 Task: Create a rule from the Agile list, Priority changed -> Complete task in the project AgileFever if Priority Cleared then Complete Task
Action: Mouse moved to (1192, 205)
Screenshot: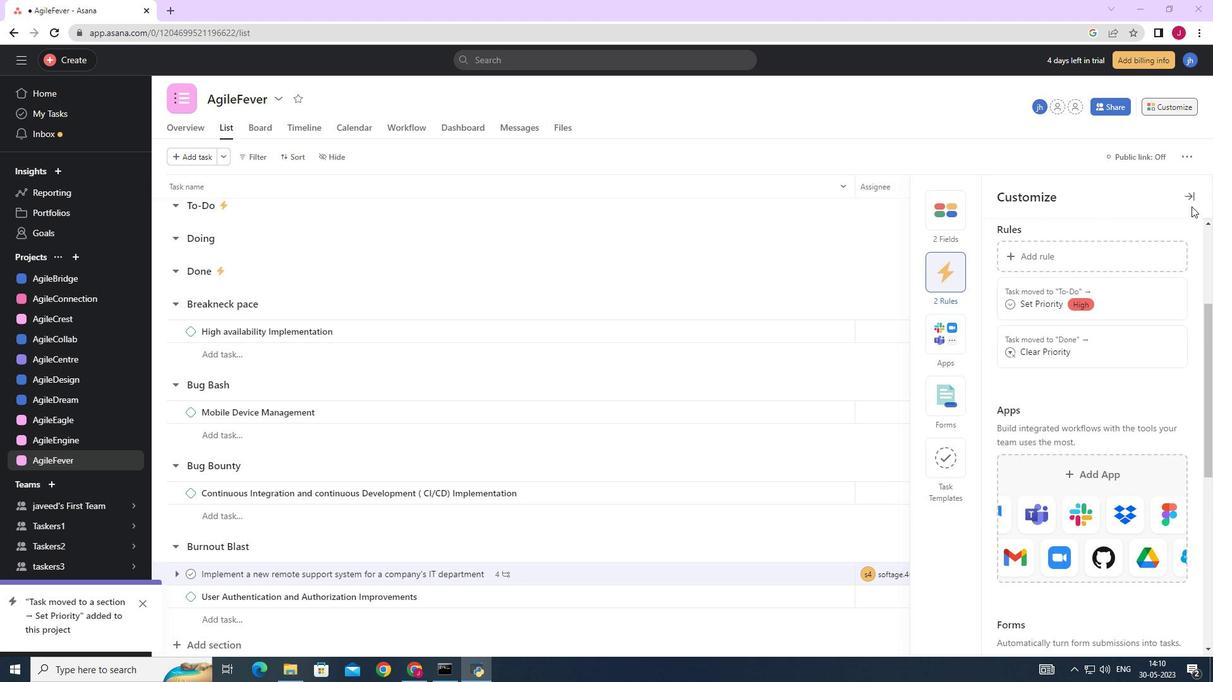 
Action: Mouse pressed left at (1192, 205)
Screenshot: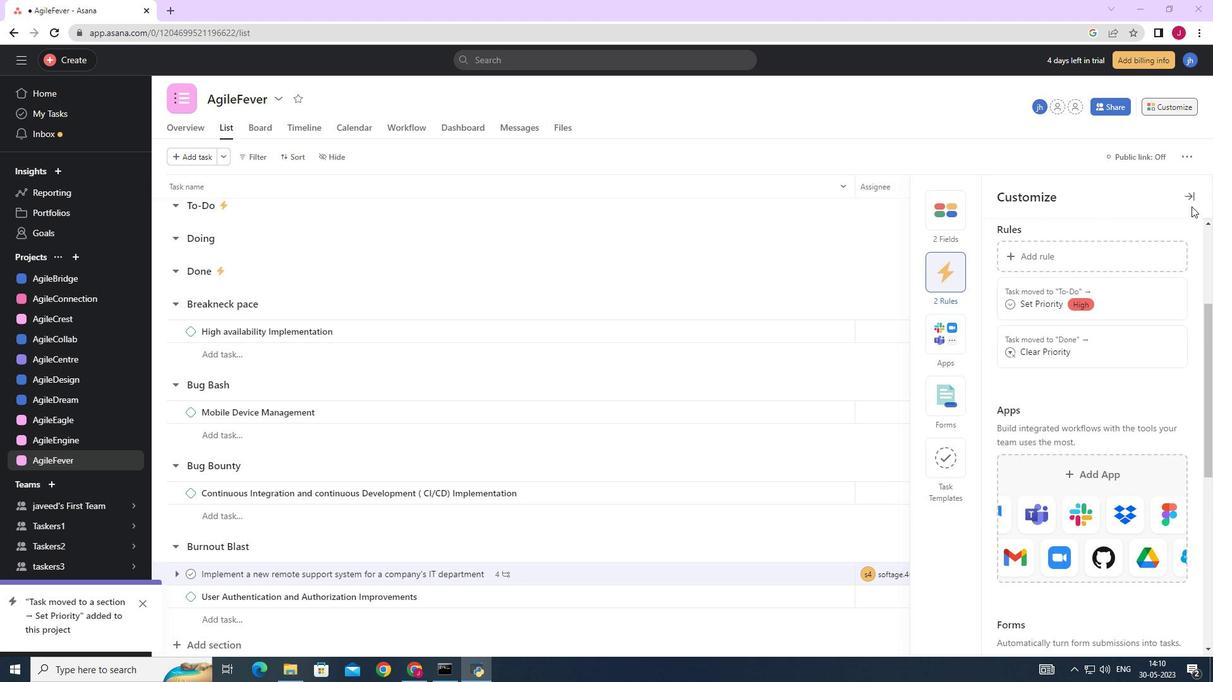 
Action: Mouse moved to (1193, 199)
Screenshot: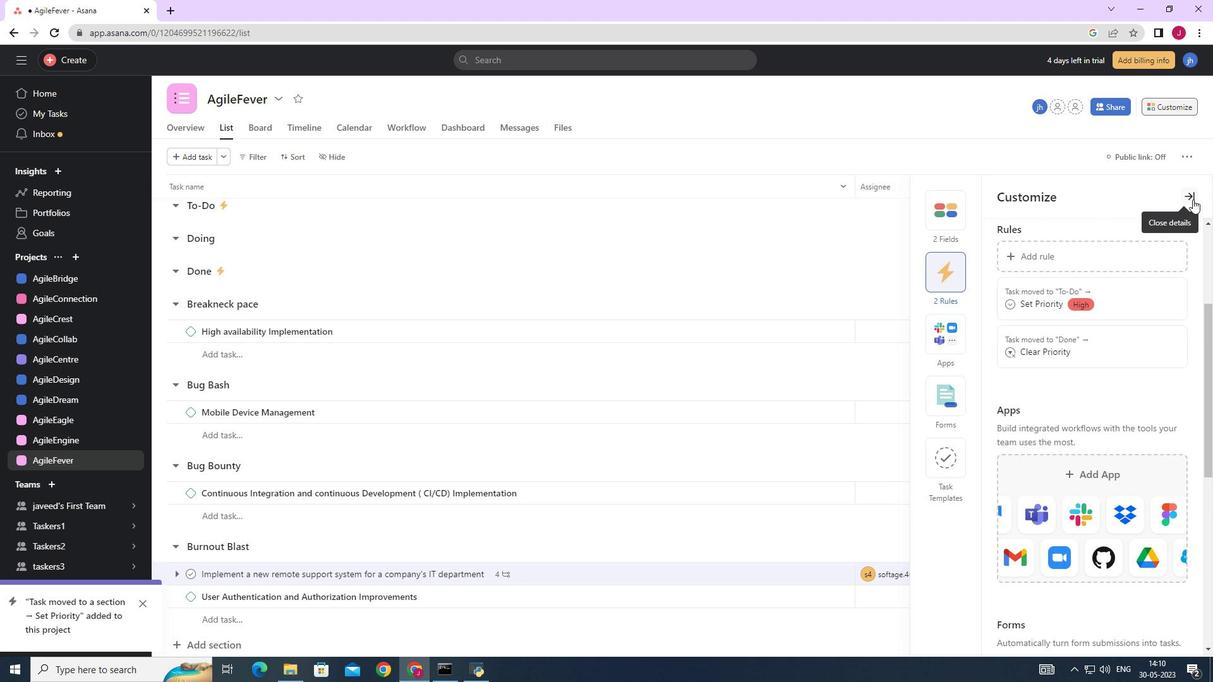 
Action: Mouse pressed left at (1193, 199)
Screenshot: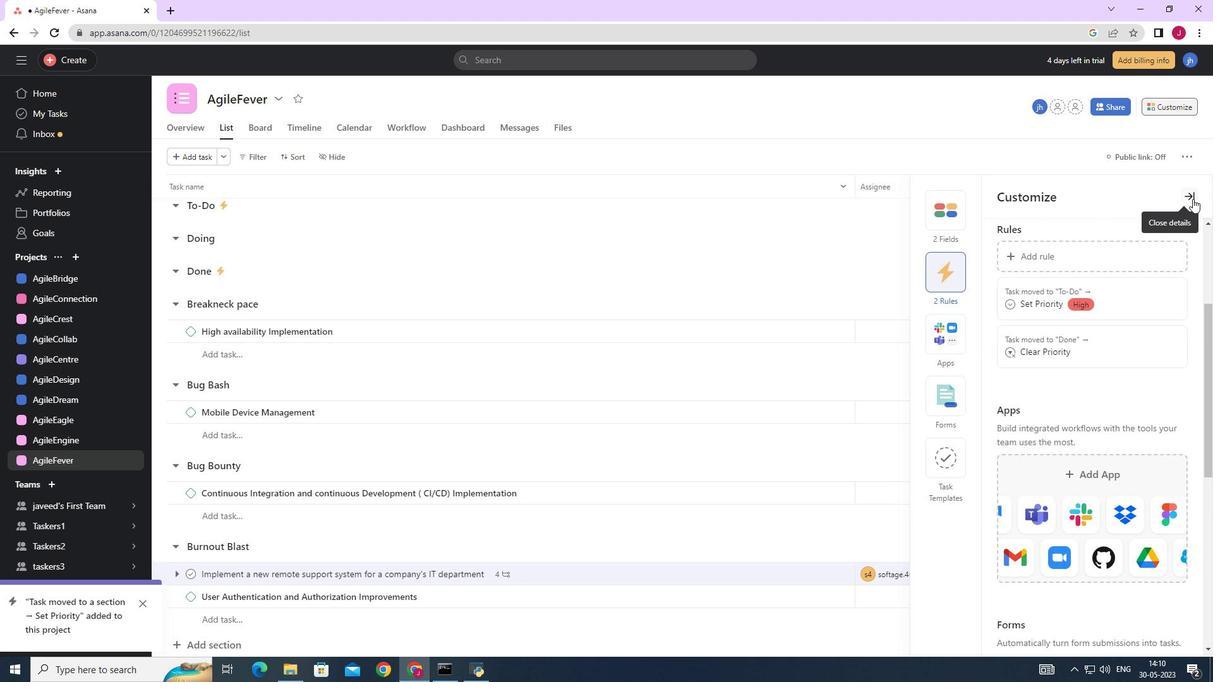 
Action: Mouse moved to (1165, 104)
Screenshot: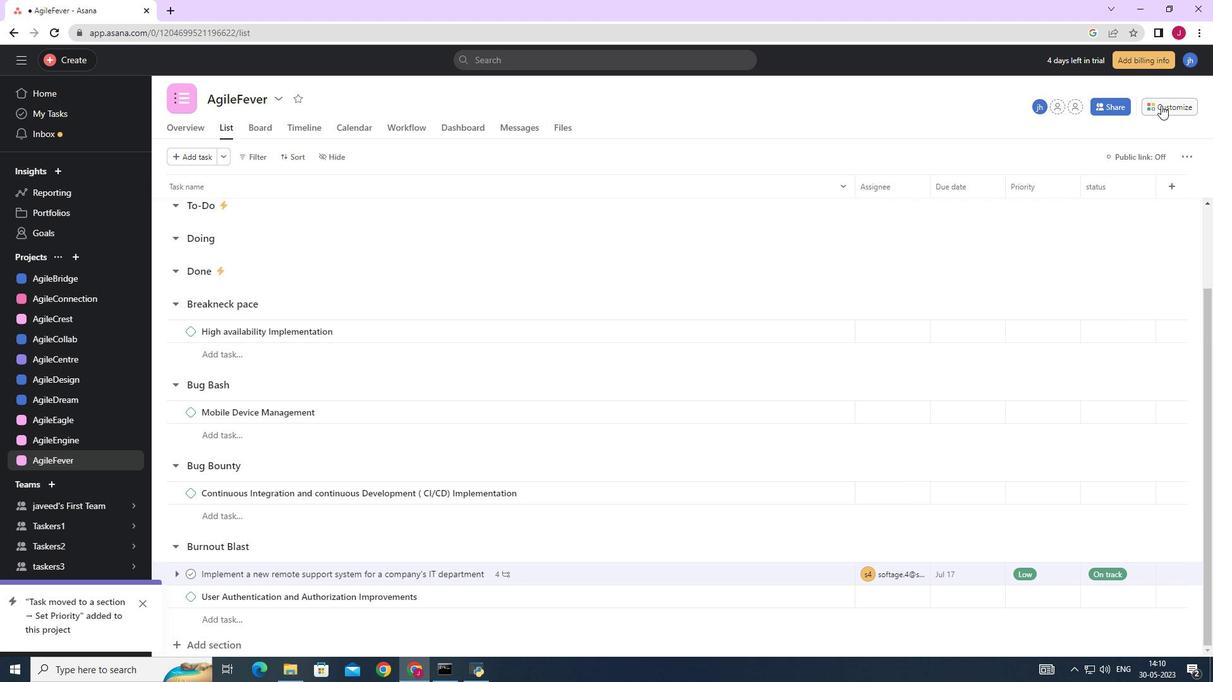
Action: Mouse pressed left at (1165, 104)
Screenshot: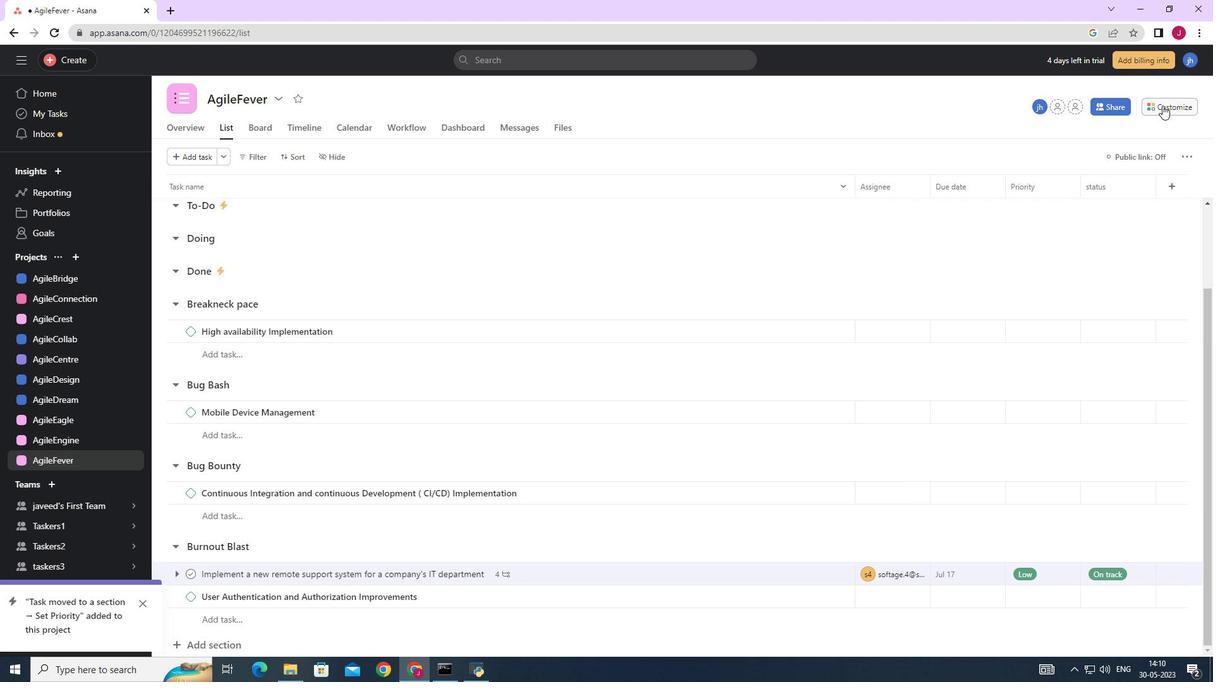 
Action: Mouse moved to (945, 271)
Screenshot: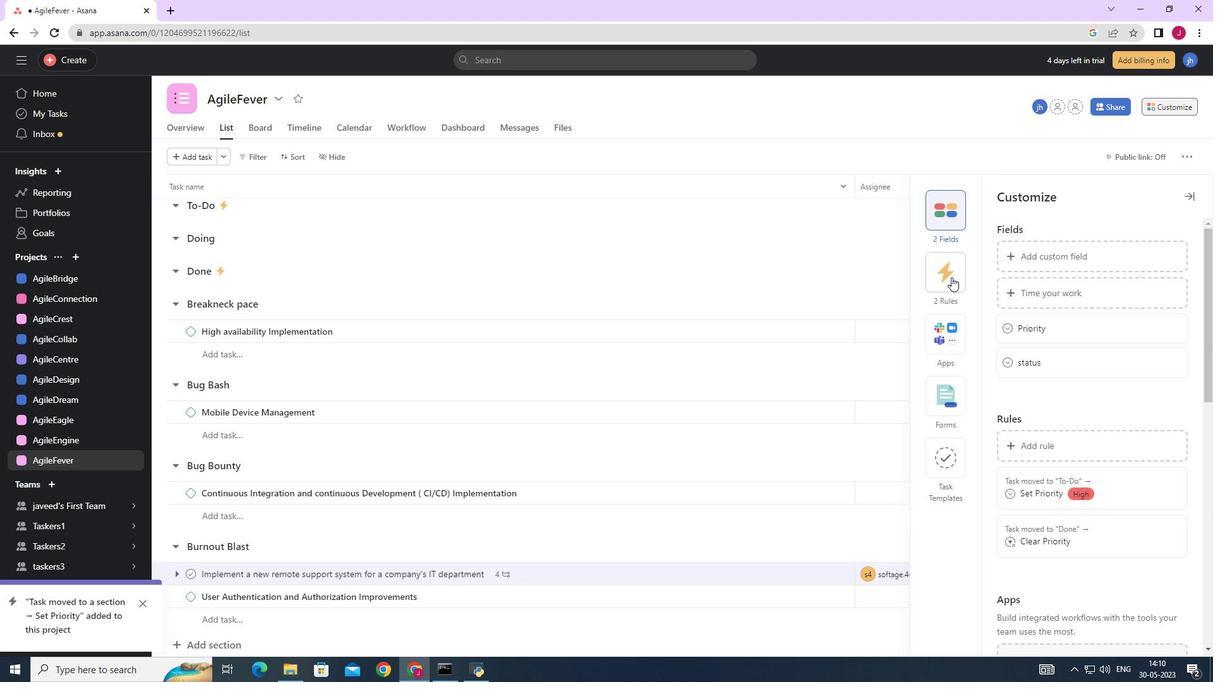 
Action: Mouse pressed left at (945, 271)
Screenshot: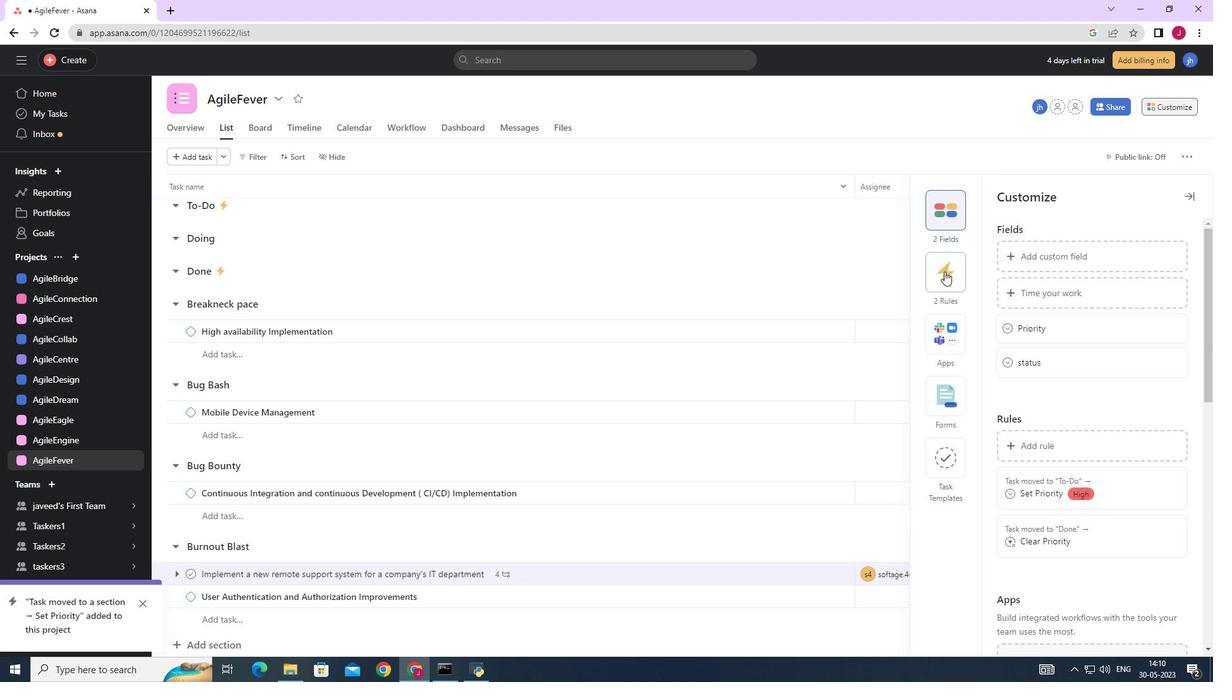
Action: Mouse moved to (1039, 251)
Screenshot: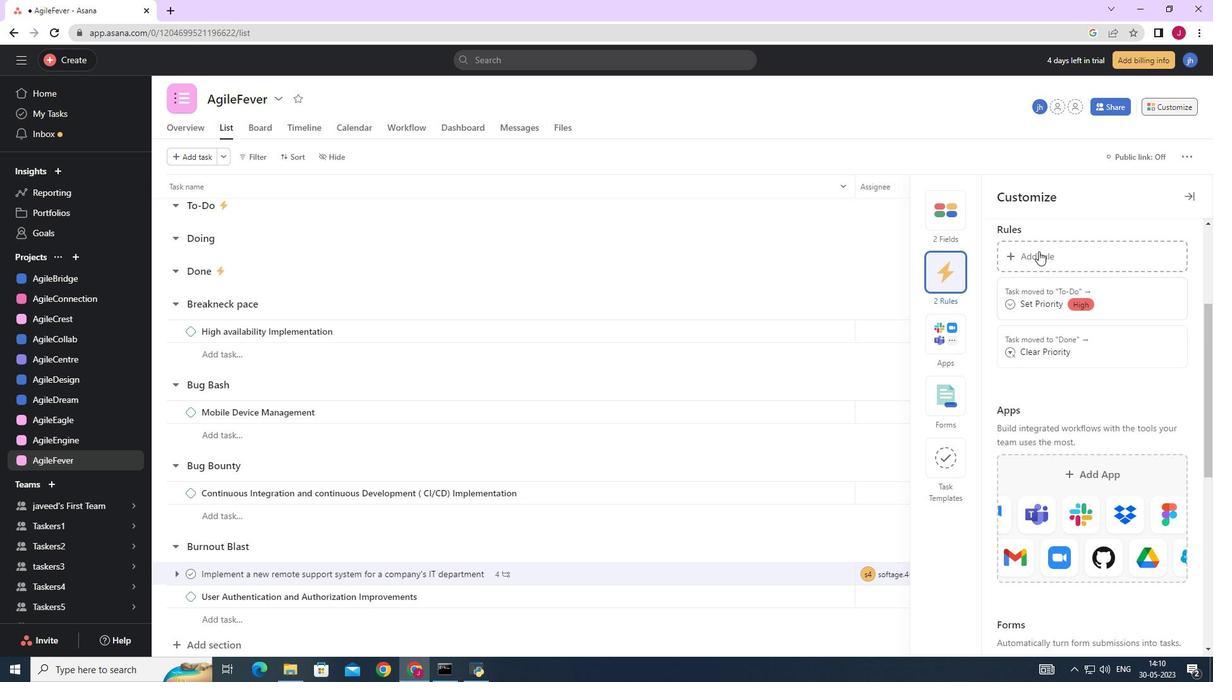 
Action: Mouse pressed left at (1039, 251)
Screenshot: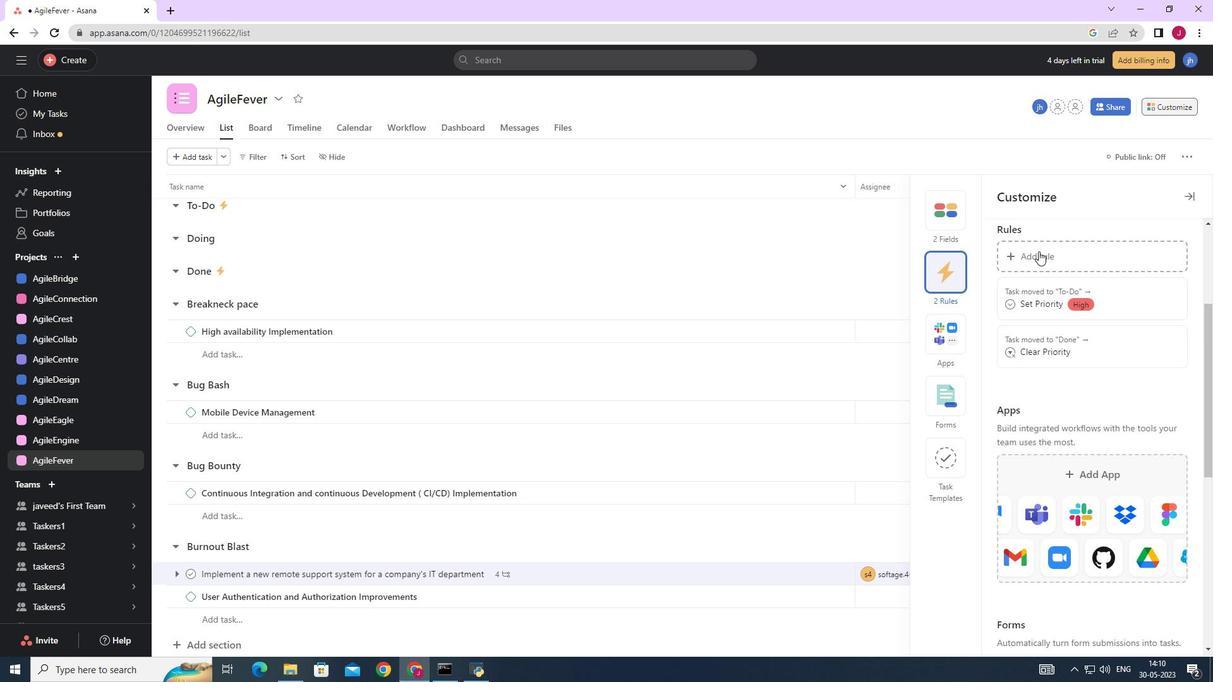 
Action: Mouse moved to (273, 164)
Screenshot: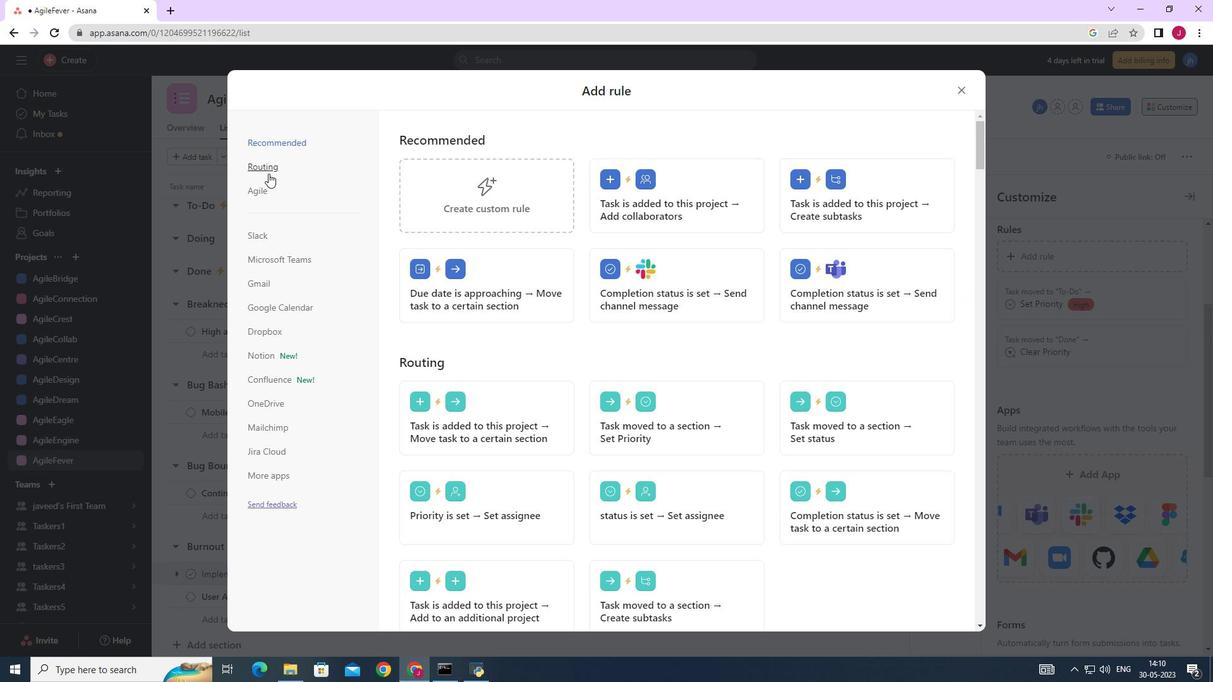 
Action: Mouse pressed left at (273, 164)
Screenshot: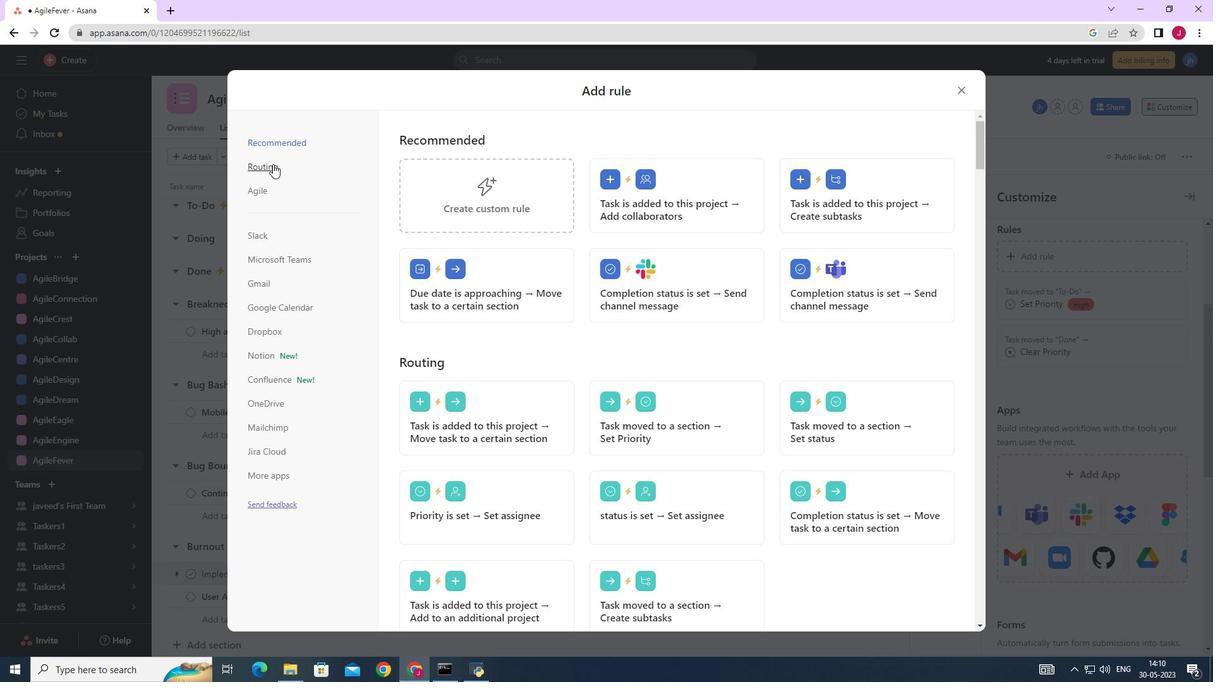 
Action: Mouse moved to (697, 190)
Screenshot: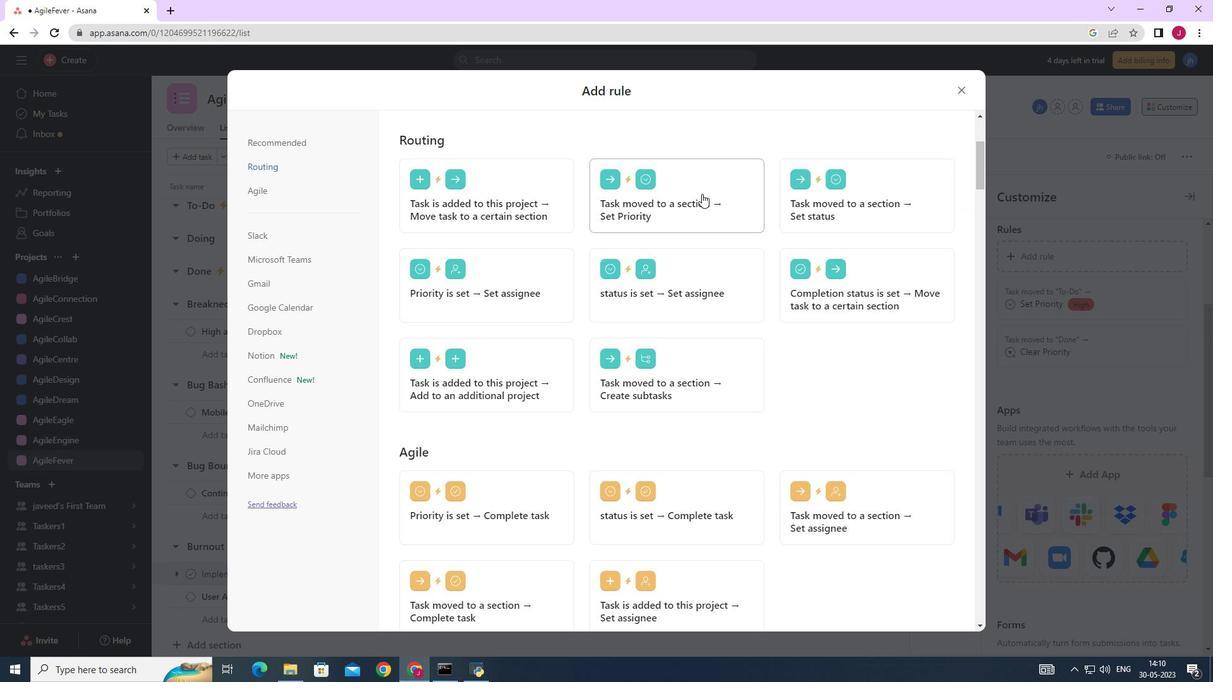 
Action: Mouse pressed left at (697, 190)
Screenshot: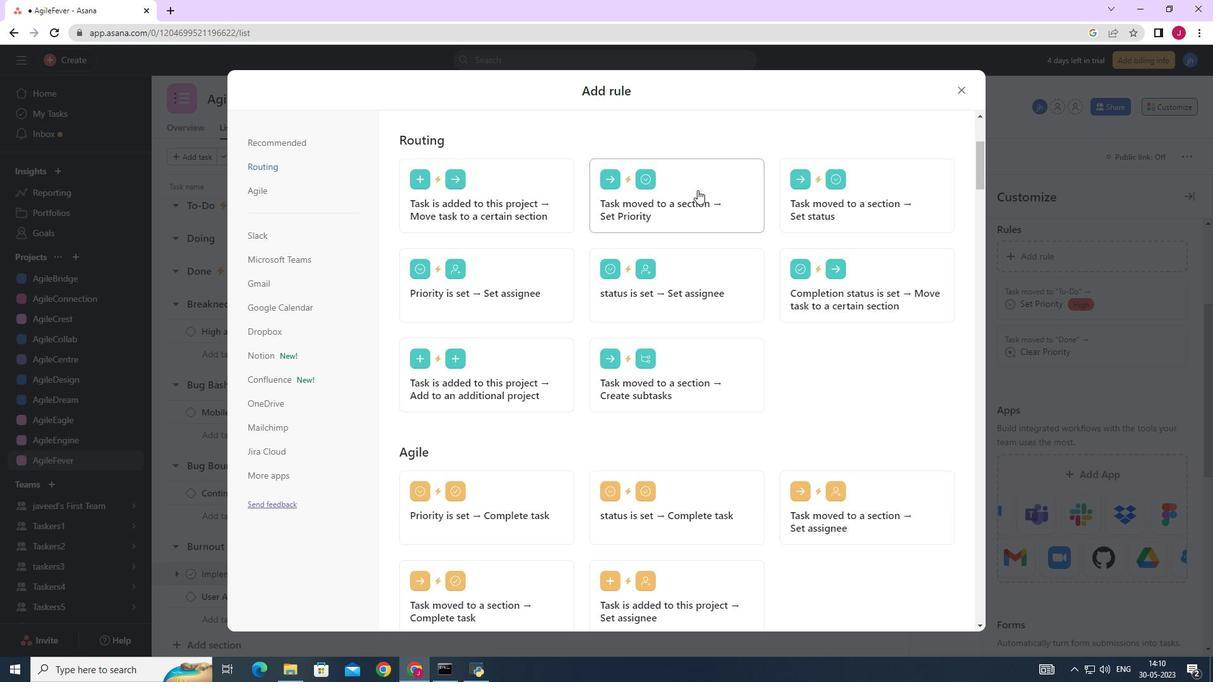 
Action: Mouse moved to (963, 85)
Screenshot: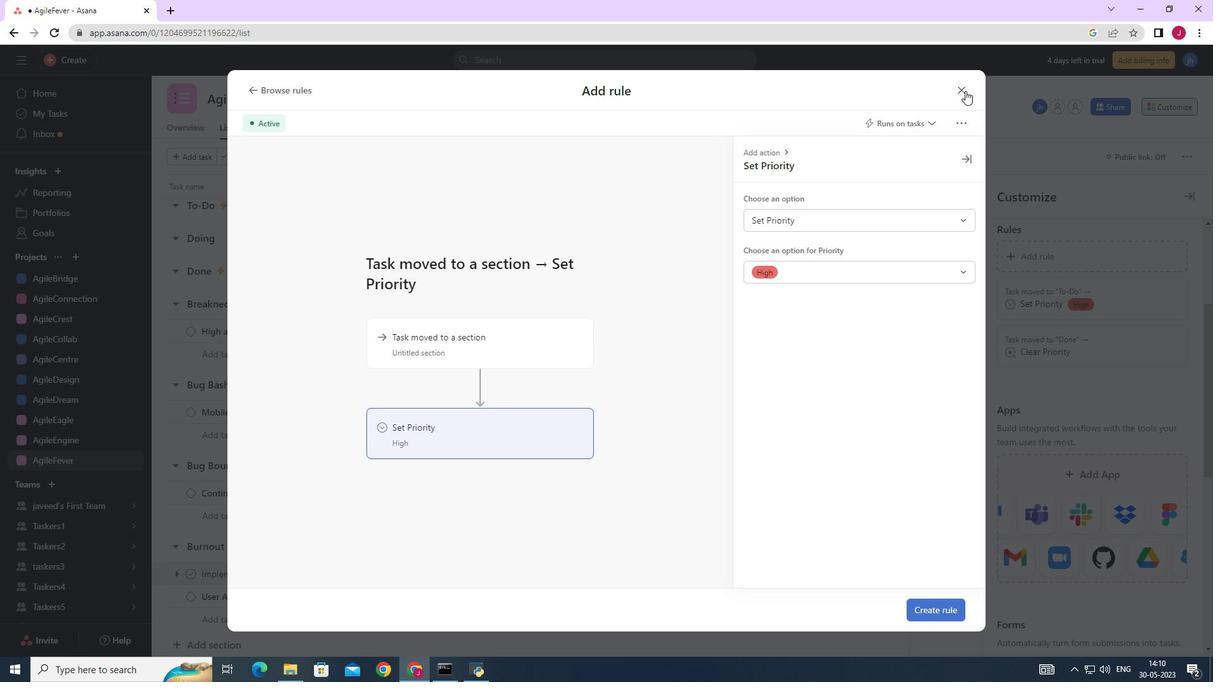 
Action: Mouse pressed left at (963, 85)
Screenshot: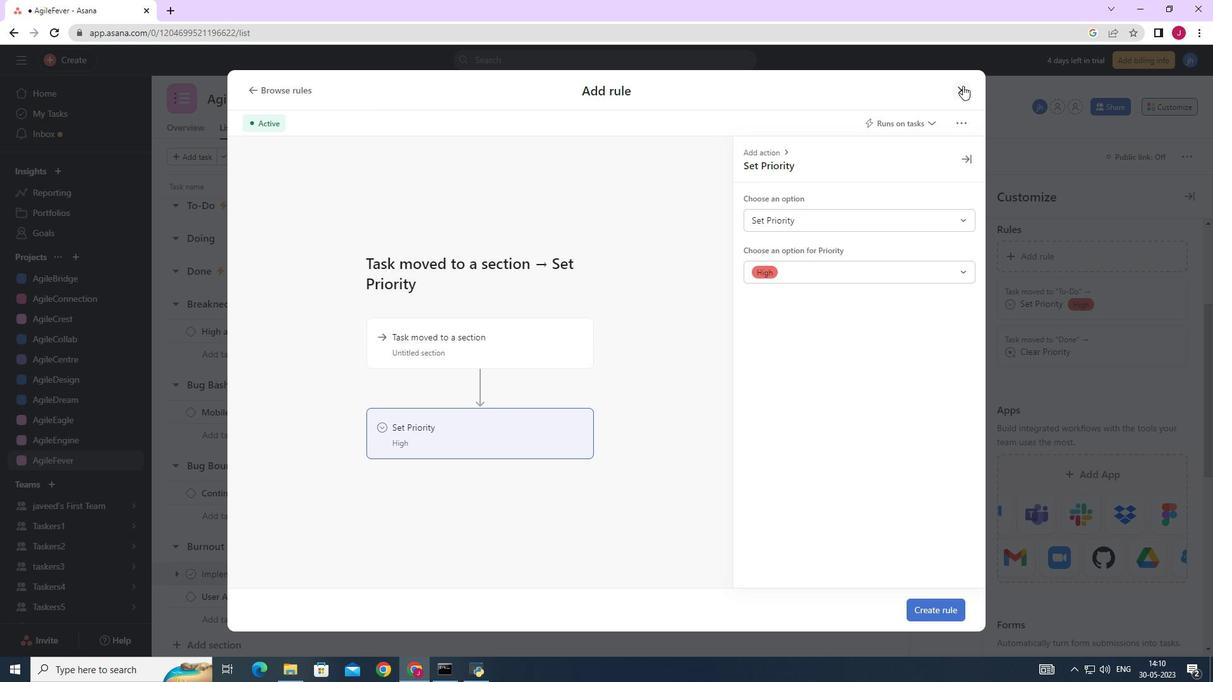 
Action: Mouse moved to (1041, 249)
Screenshot: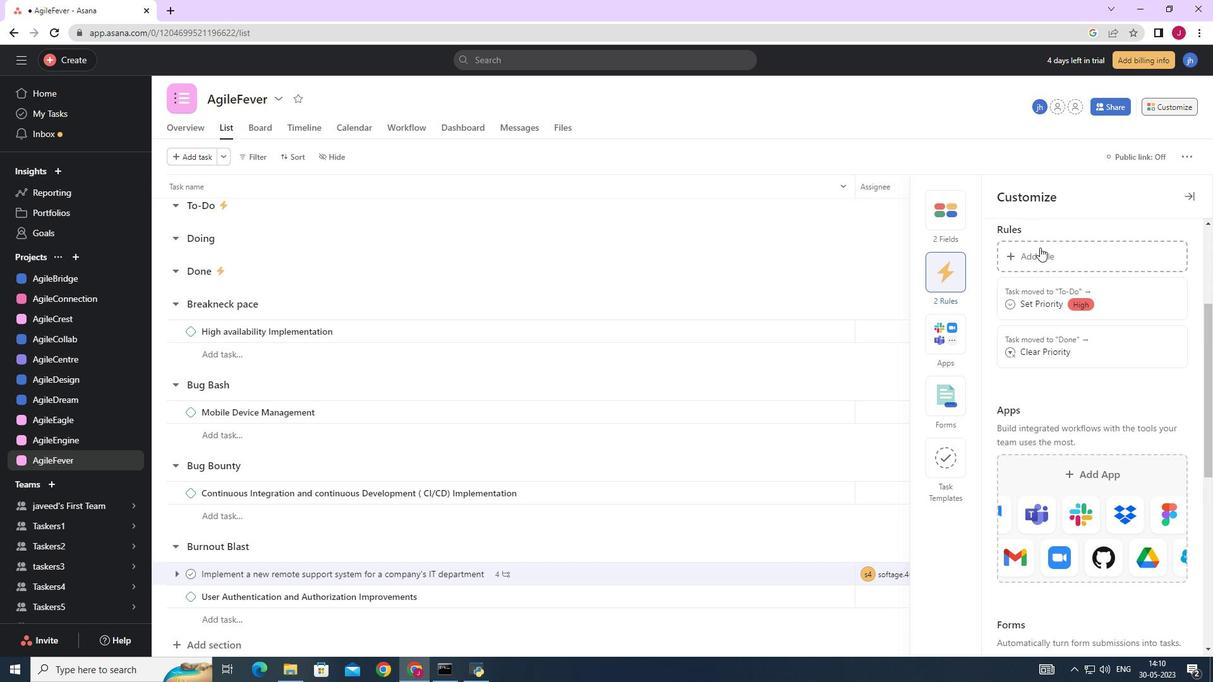 
Action: Mouse pressed left at (1041, 249)
Screenshot: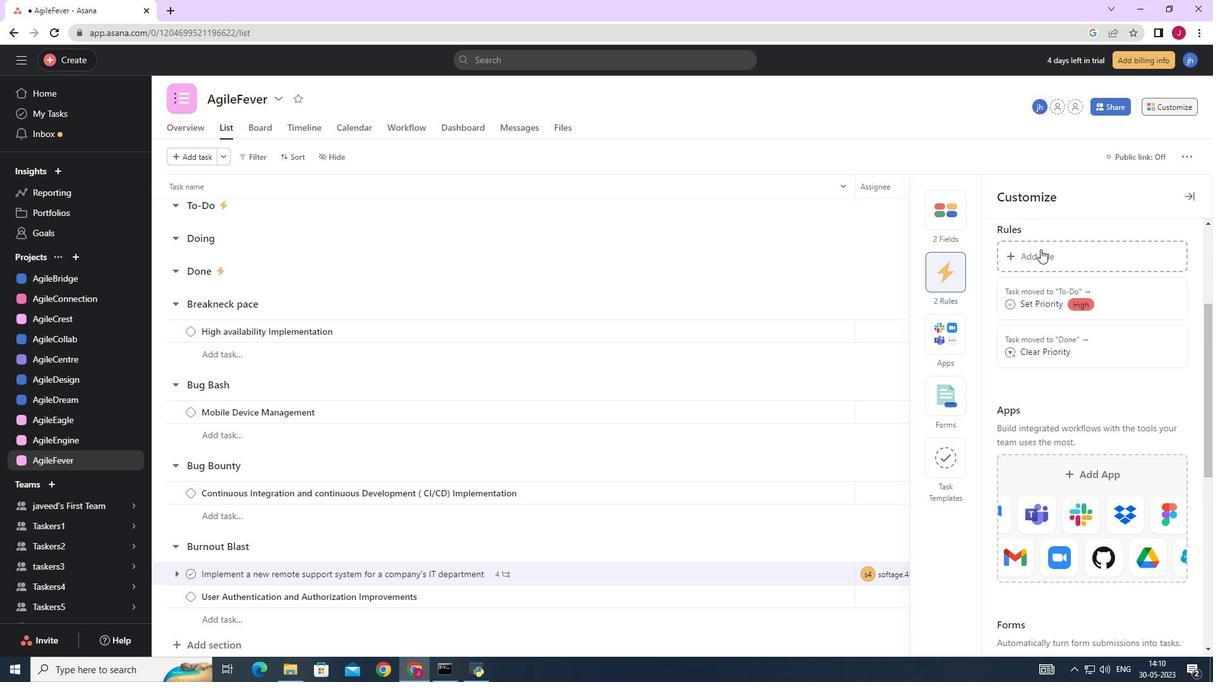 
Action: Mouse moved to (251, 190)
Screenshot: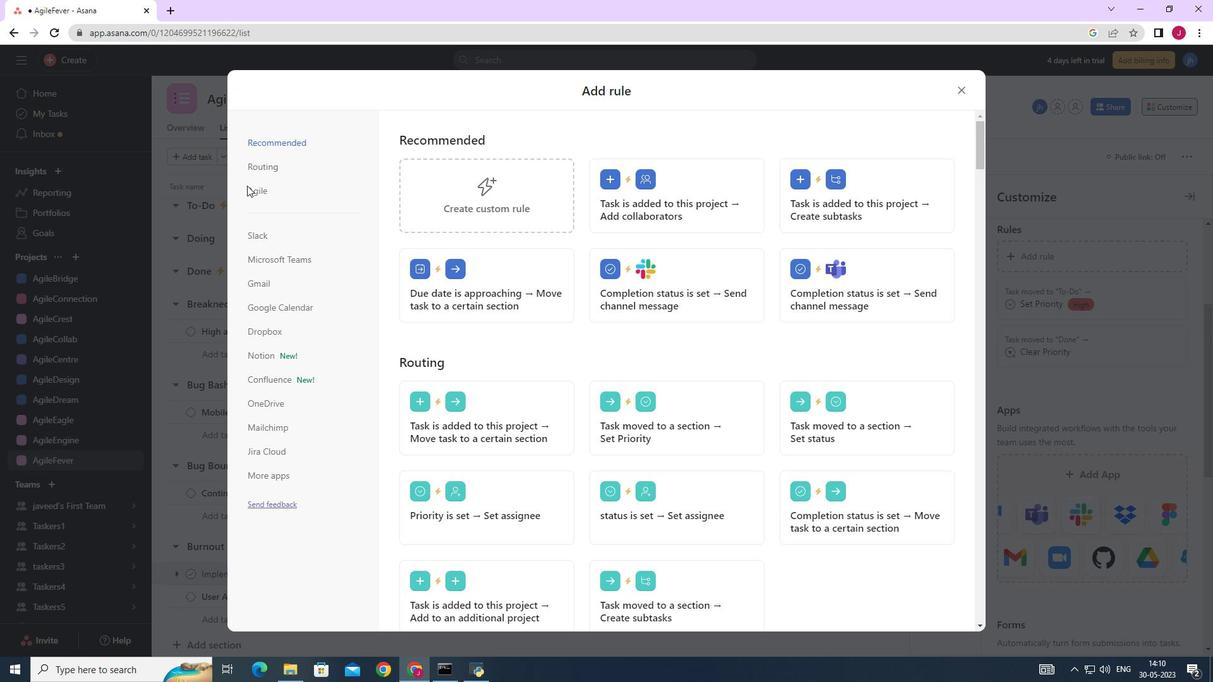 
Action: Mouse pressed left at (251, 190)
Screenshot: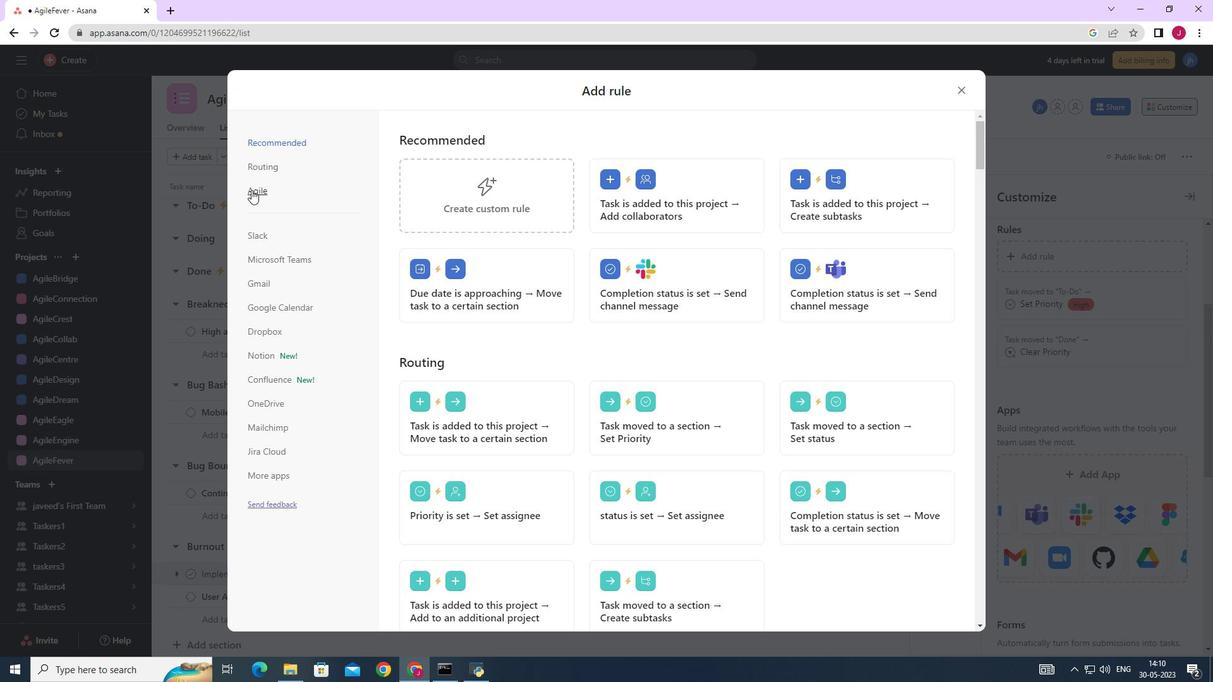 
Action: Mouse moved to (511, 194)
Screenshot: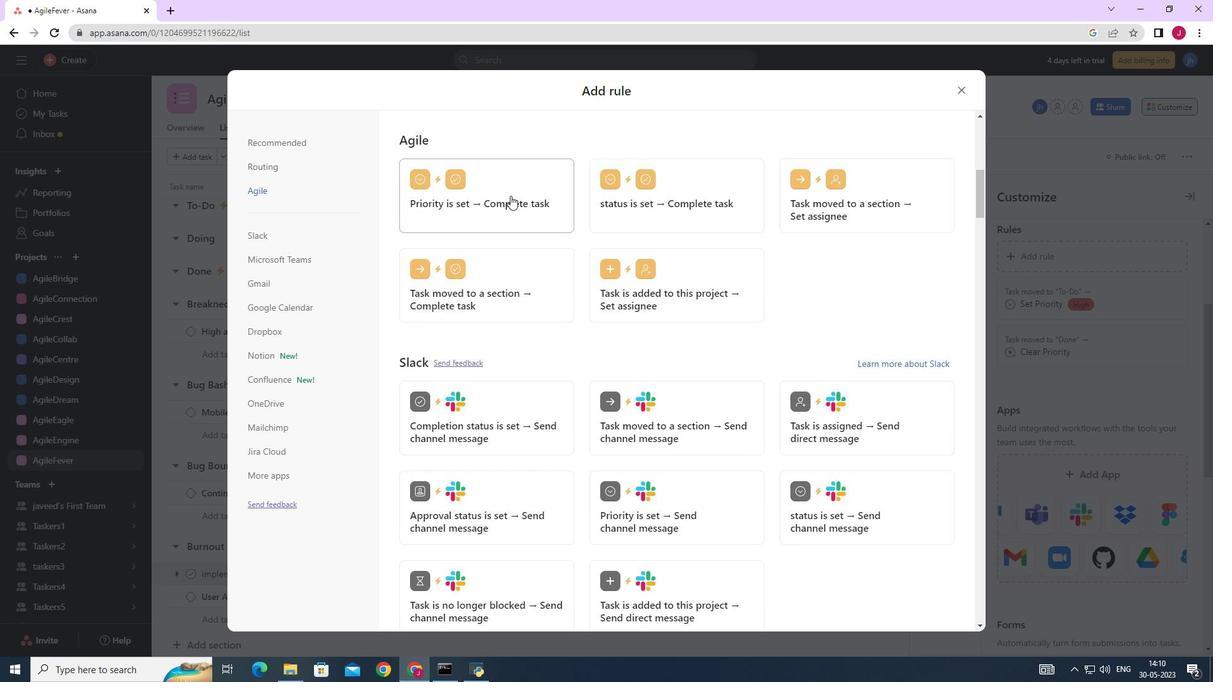 
Action: Mouse pressed left at (511, 194)
Screenshot: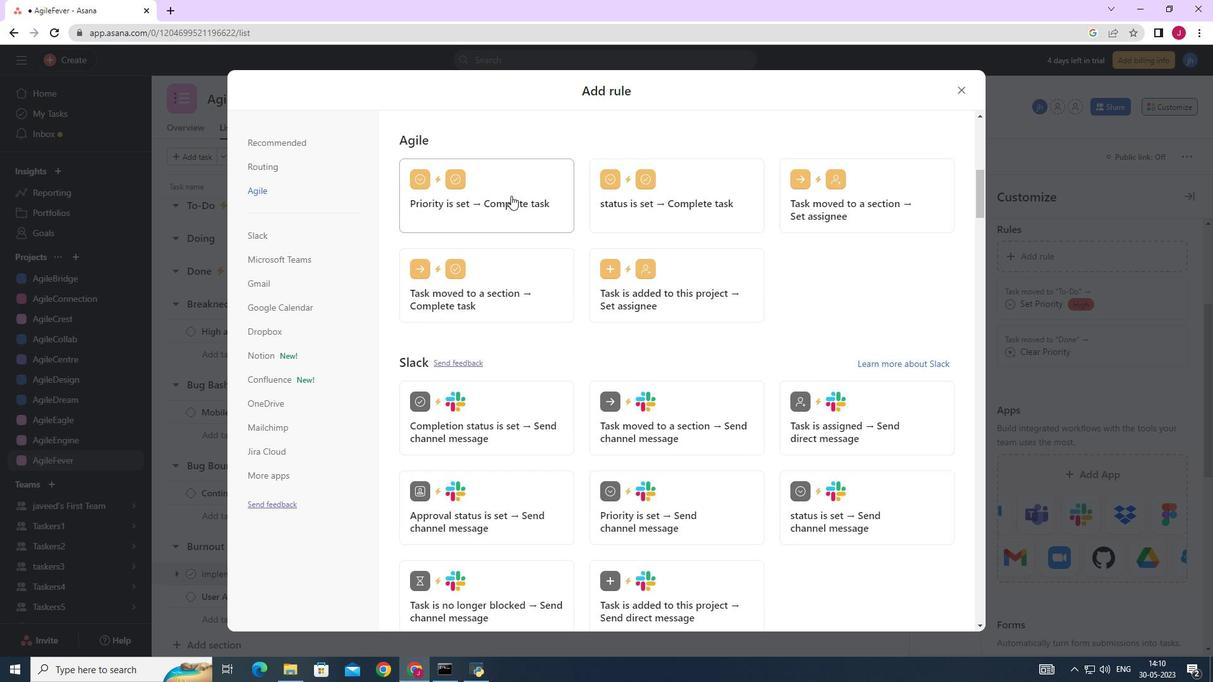 
Action: Mouse moved to (783, 218)
Screenshot: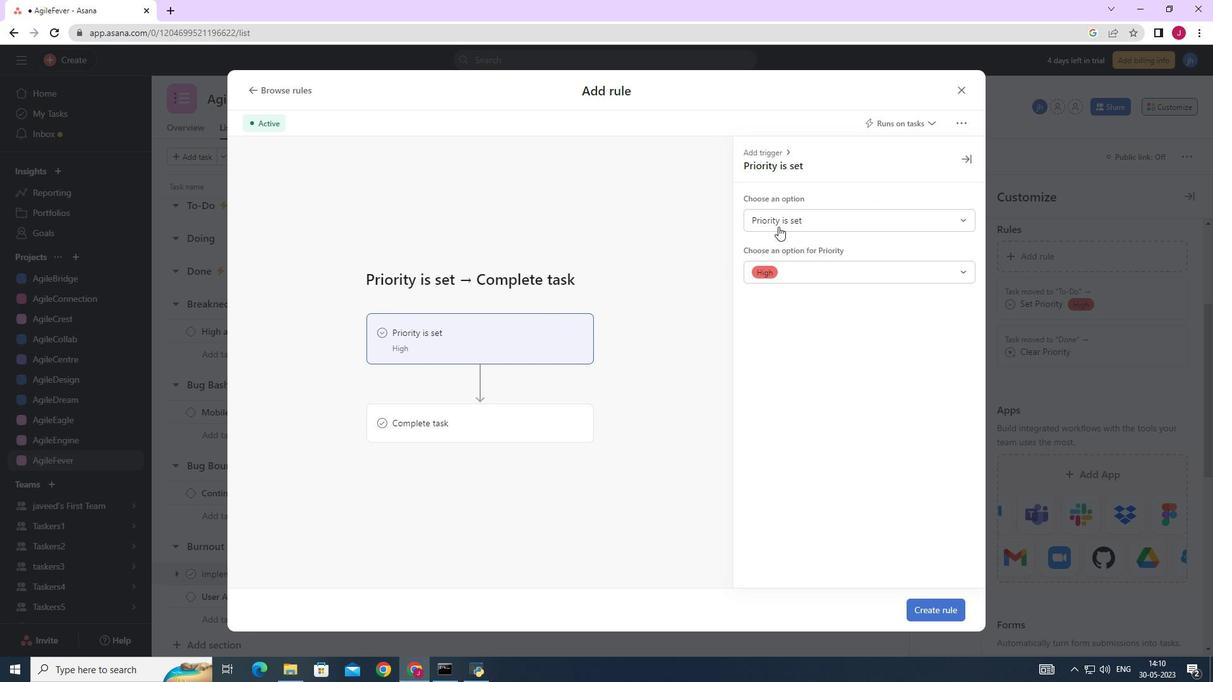 
Action: Mouse pressed left at (783, 218)
Screenshot: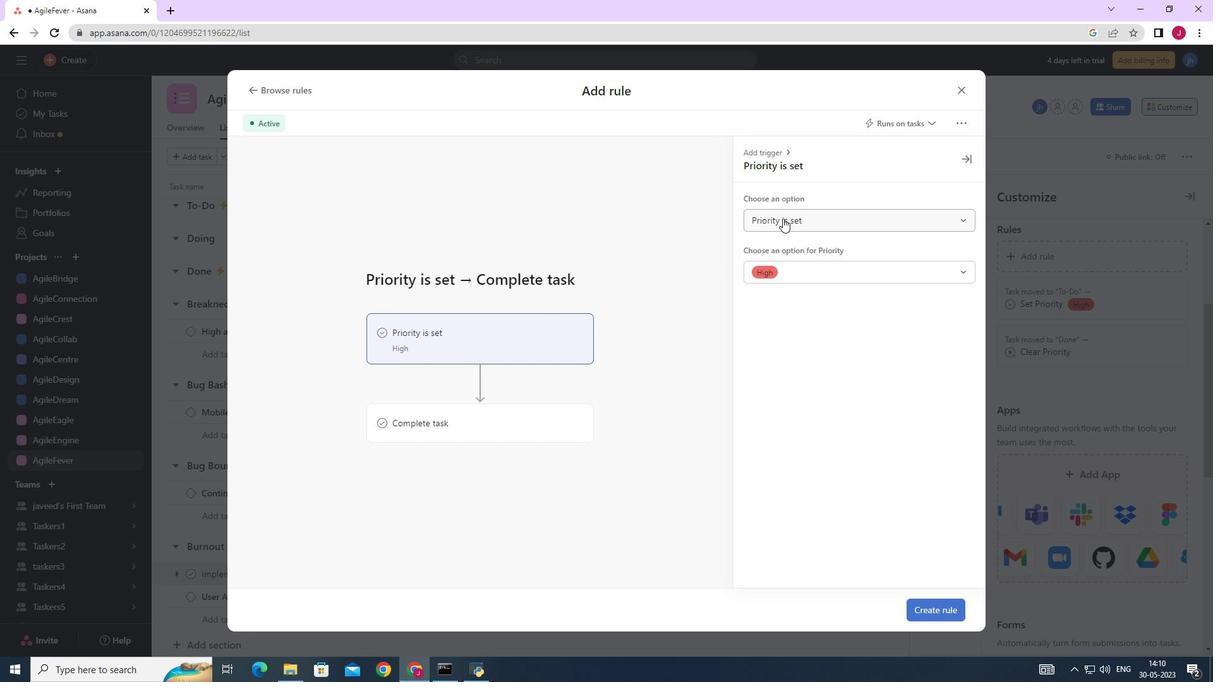 
Action: Mouse moved to (814, 269)
Screenshot: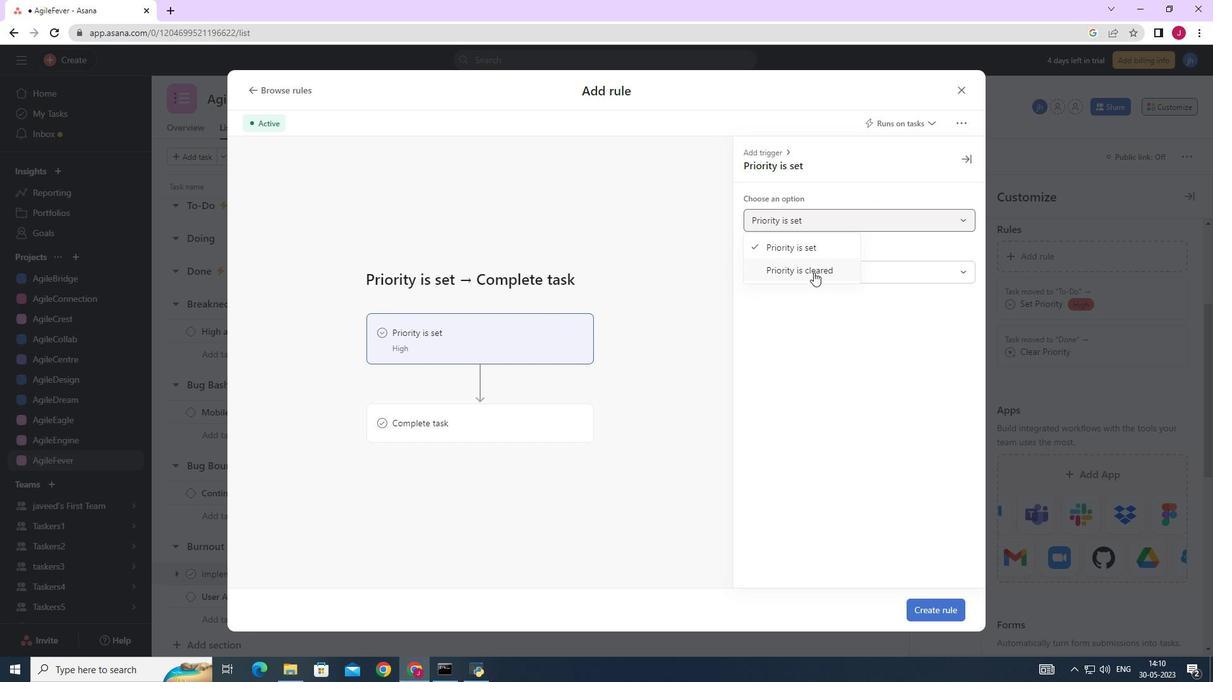 
Action: Mouse pressed left at (814, 269)
Screenshot: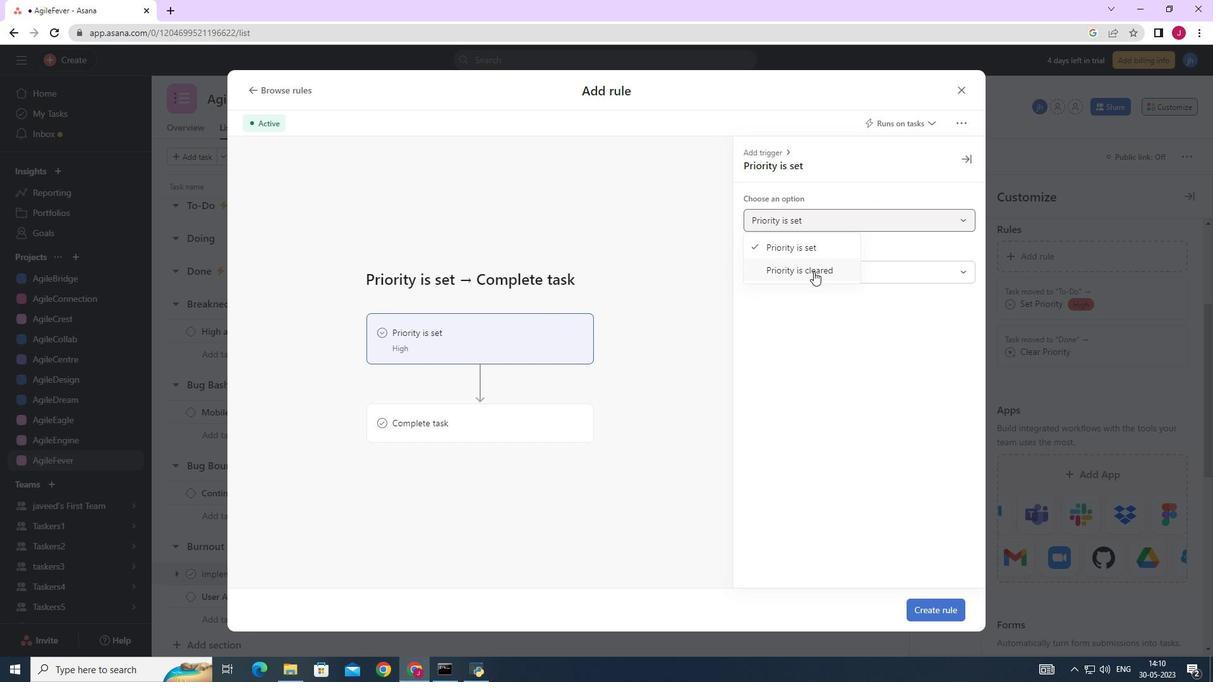 
Action: Mouse moved to (462, 410)
Screenshot: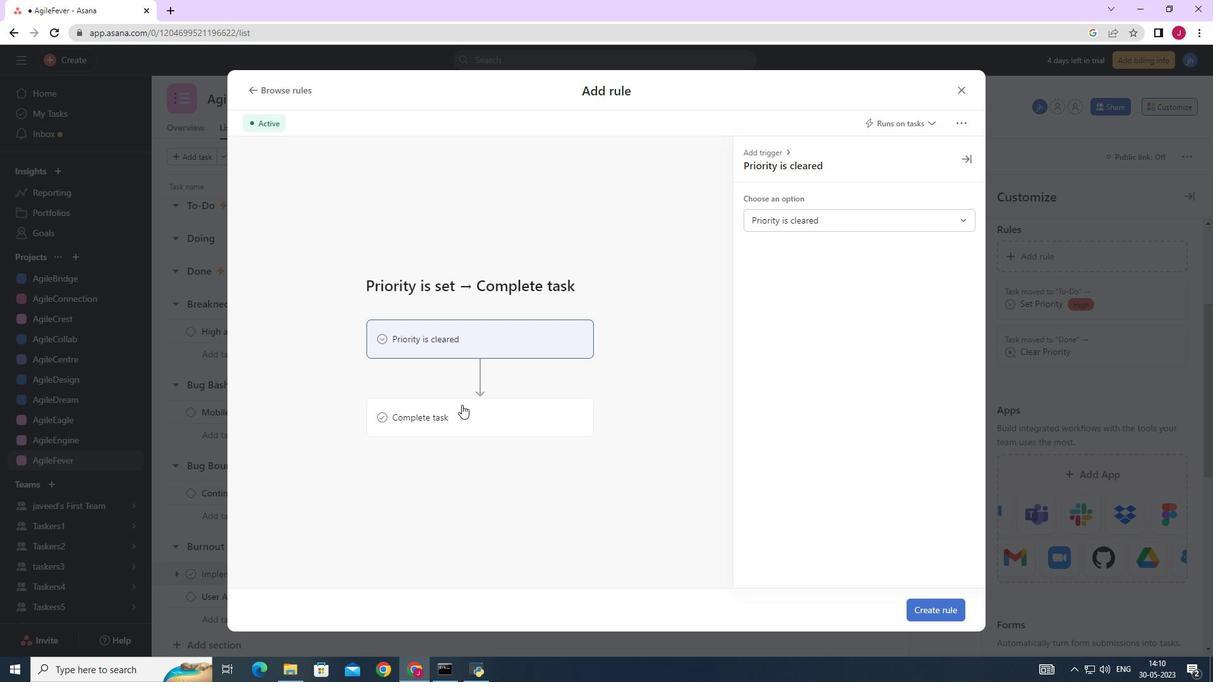 
Action: Mouse pressed left at (462, 410)
Screenshot: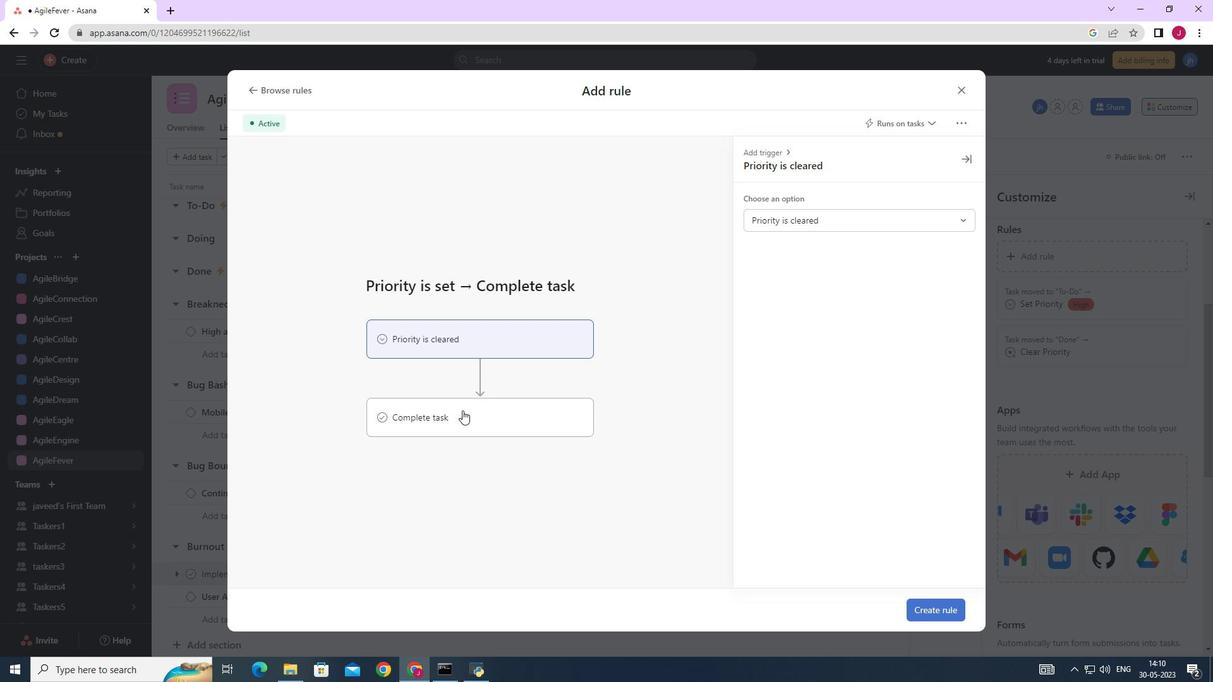 
Action: Mouse moved to (919, 611)
Screenshot: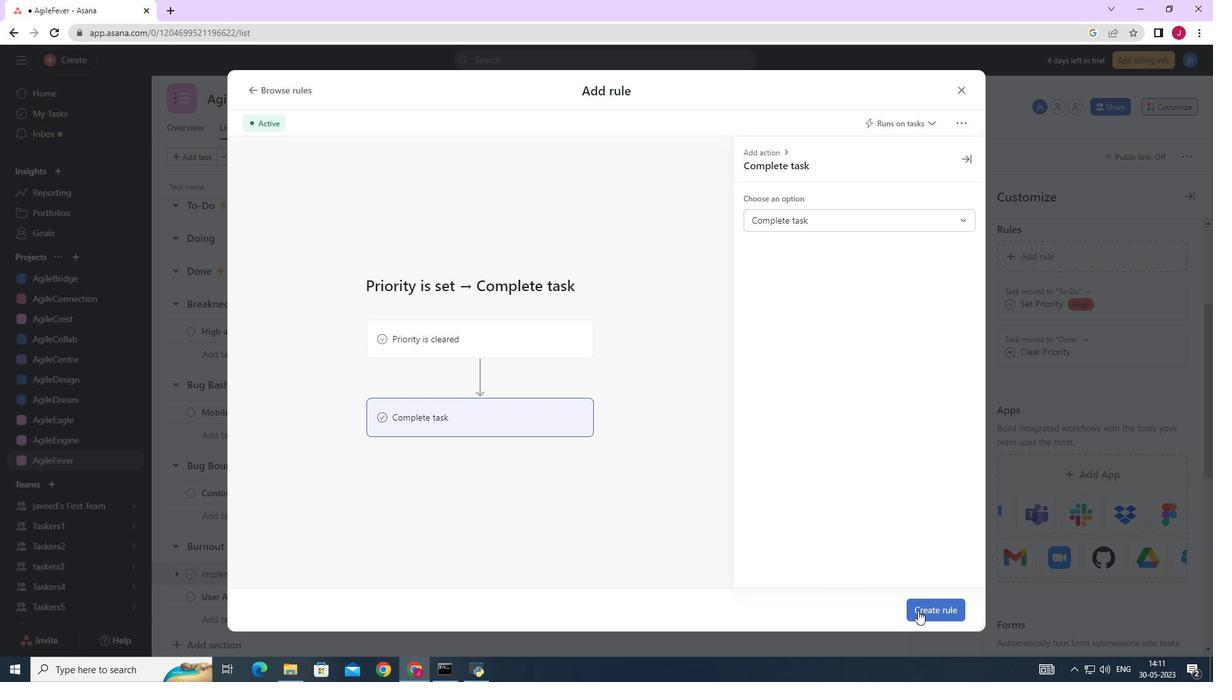 
Action: Mouse pressed left at (919, 611)
Screenshot: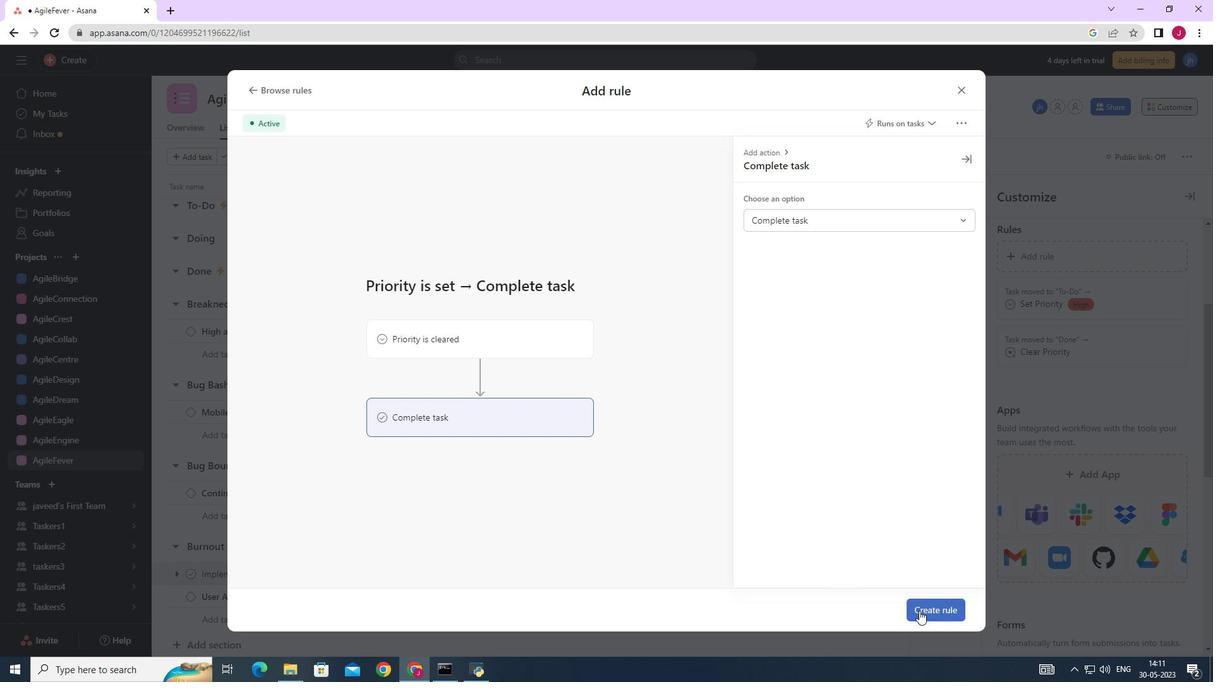 
Action: Mouse moved to (782, 453)
Screenshot: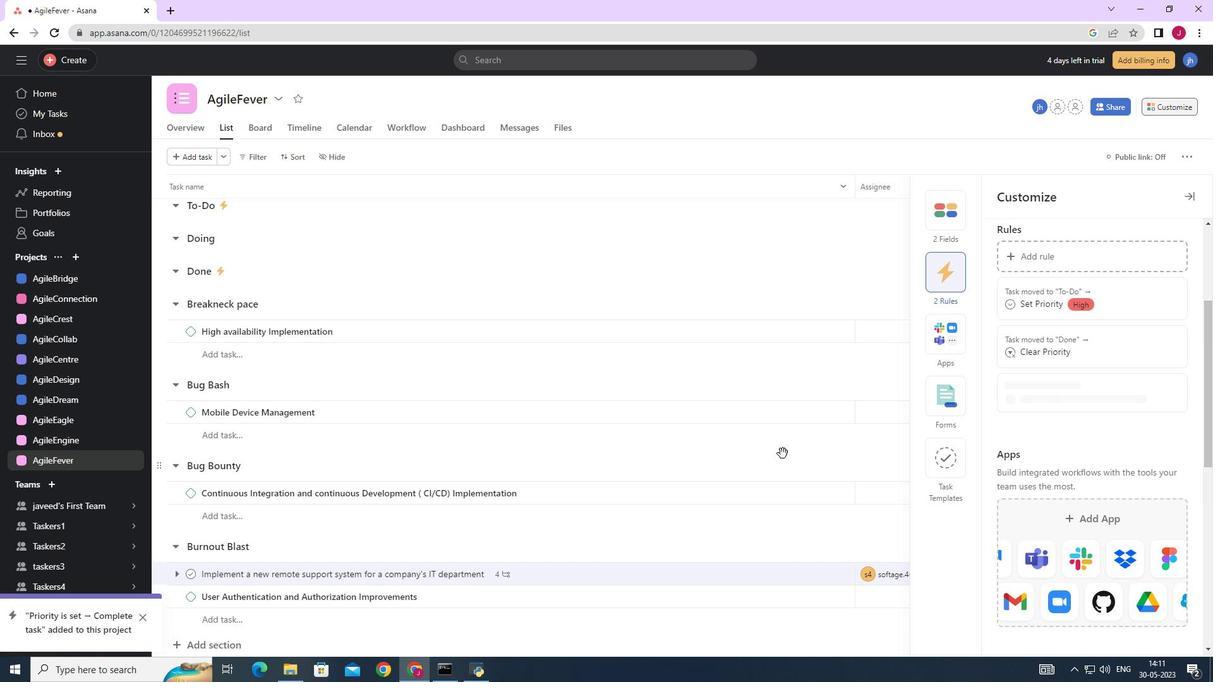 
